 Task: Add the task  Improve website accessibility for users with visual impairments to the section Bug Bash in the project TradeWorks and add a Due Date to the respective task as 2024/05/06.
Action: Mouse moved to (66, 415)
Screenshot: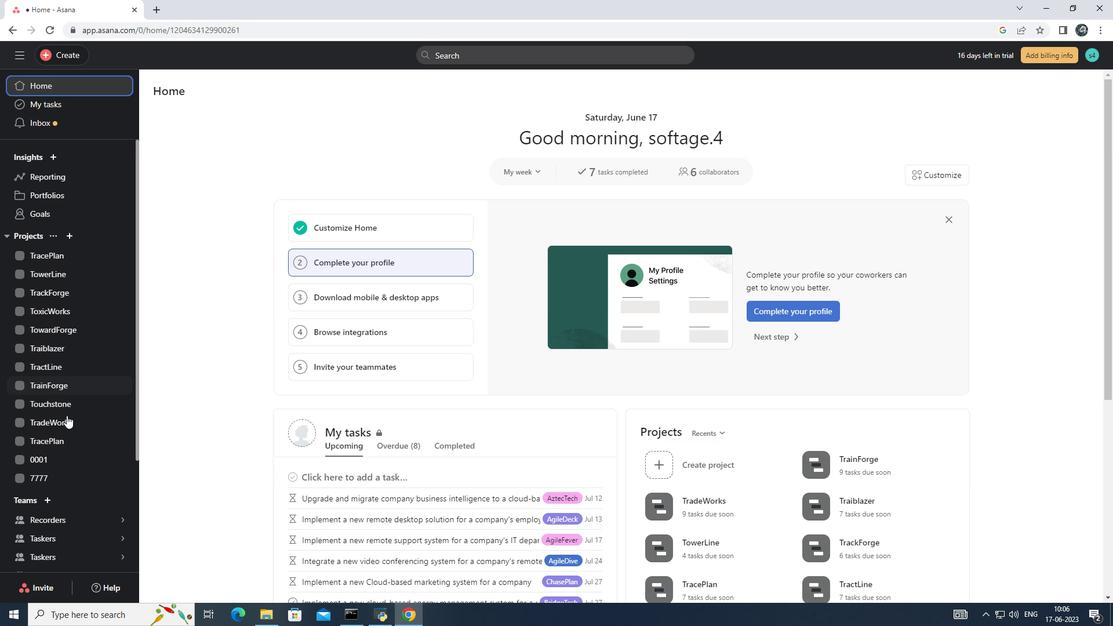 
Action: Mouse pressed left at (66, 415)
Screenshot: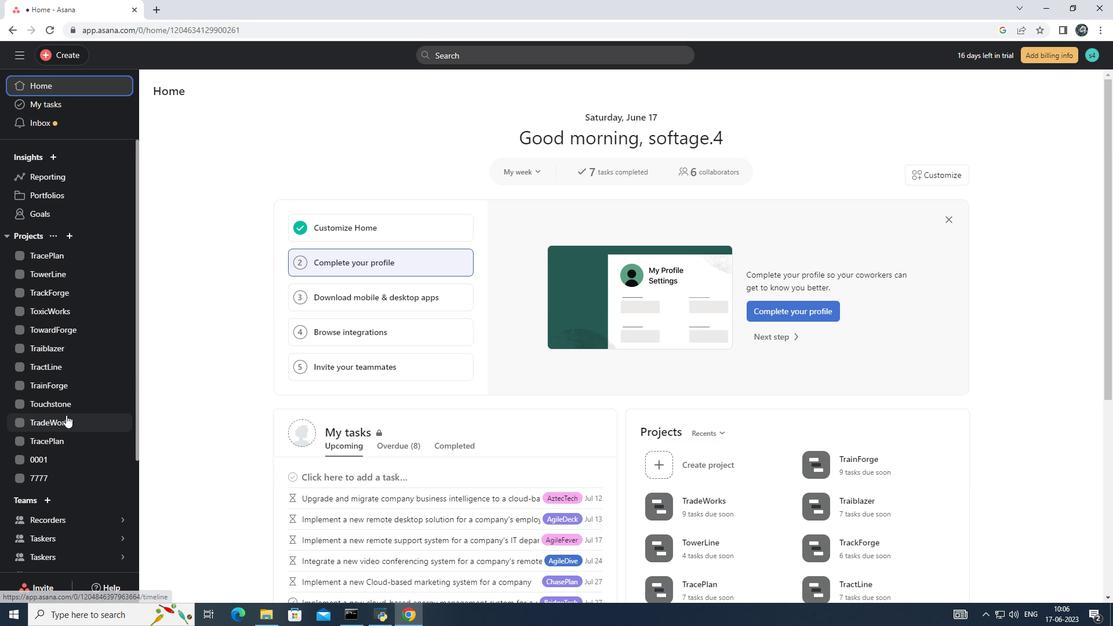 
Action: Mouse moved to (418, 274)
Screenshot: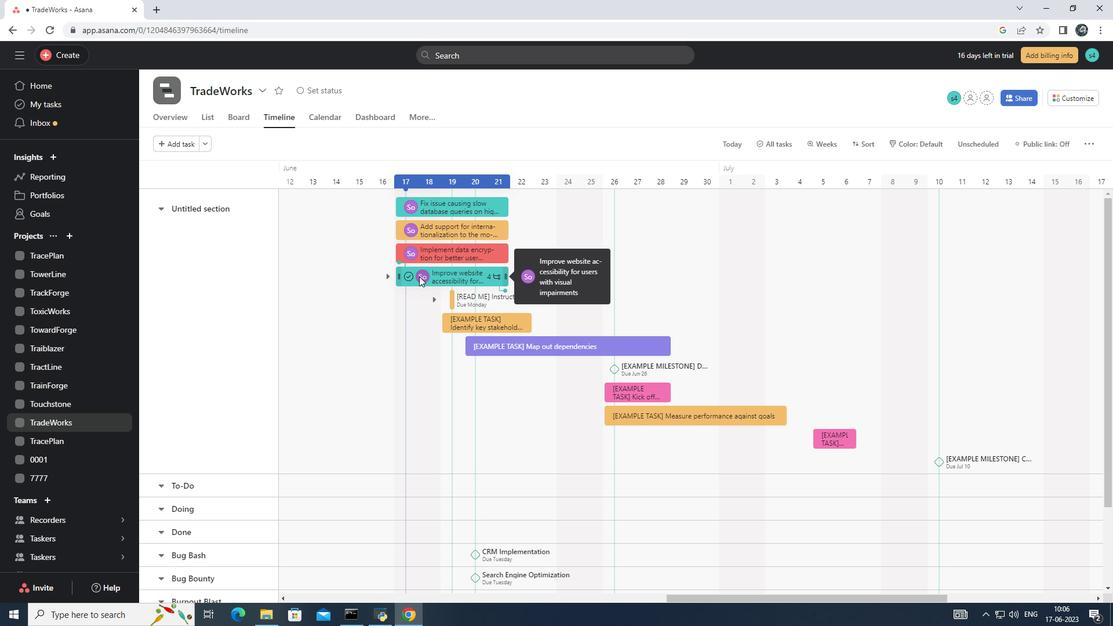 
Action: Mouse pressed left at (418, 274)
Screenshot: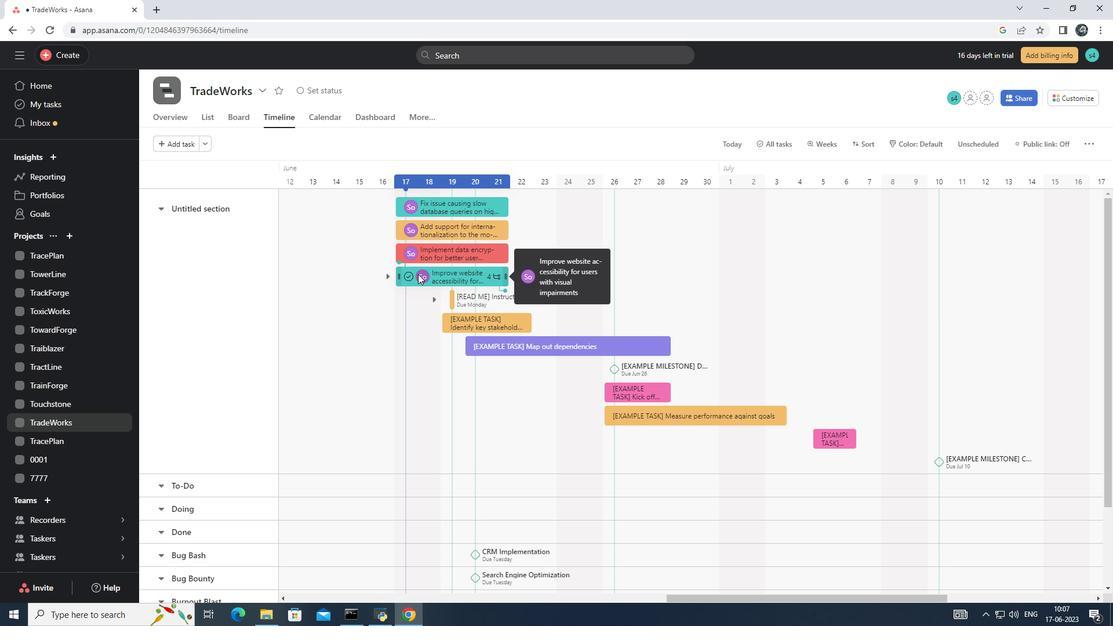 
Action: Mouse moved to (443, 510)
Screenshot: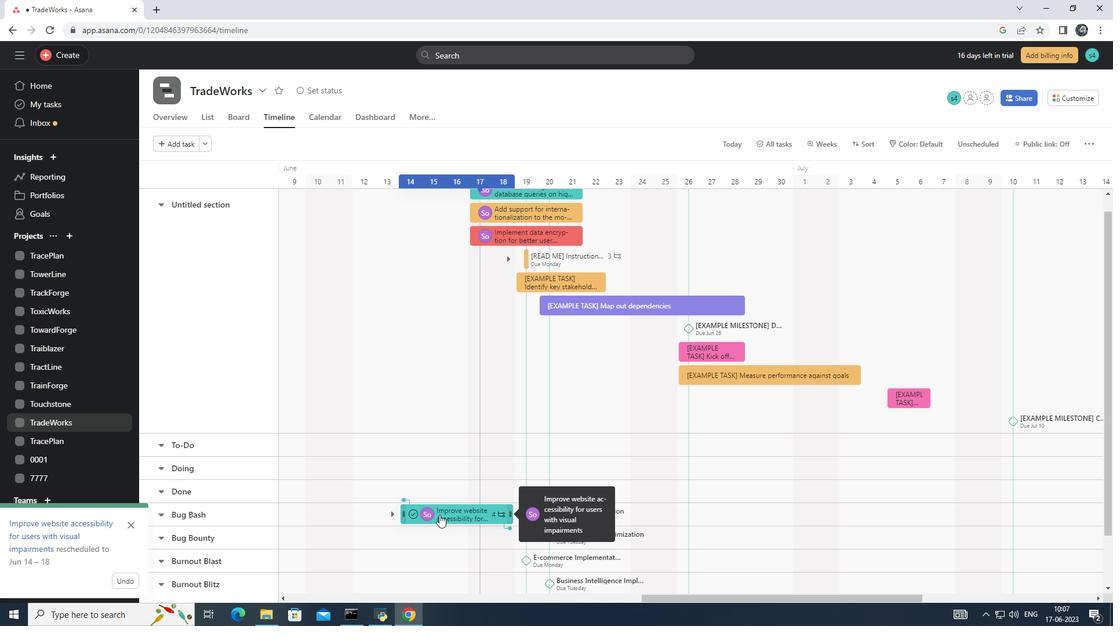 
Action: Mouse pressed left at (443, 510)
Screenshot: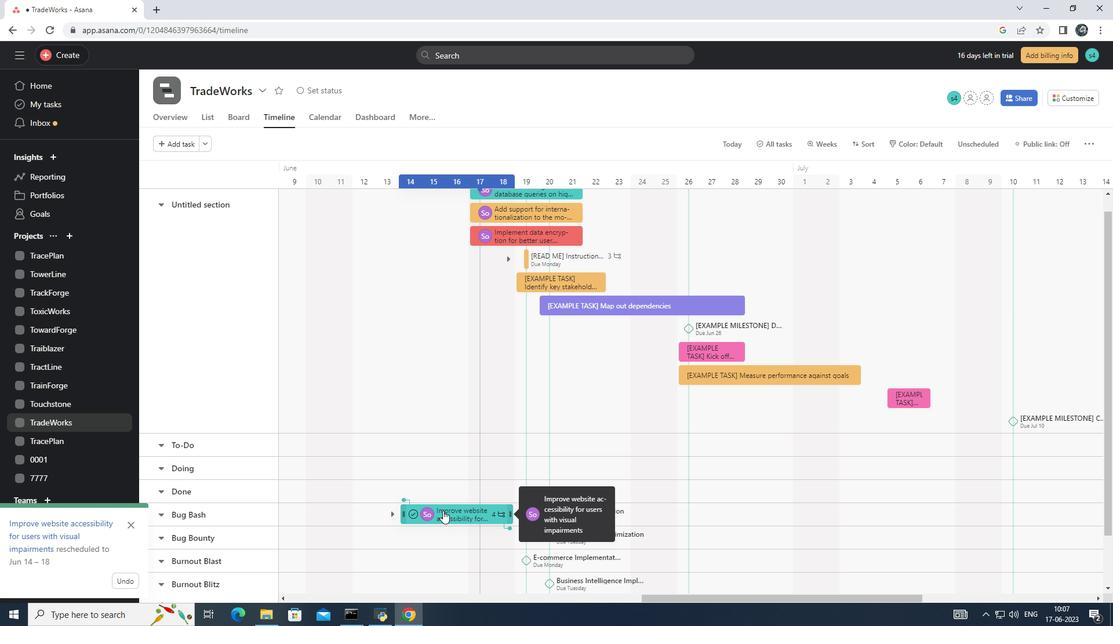 
Action: Mouse moved to (878, 247)
Screenshot: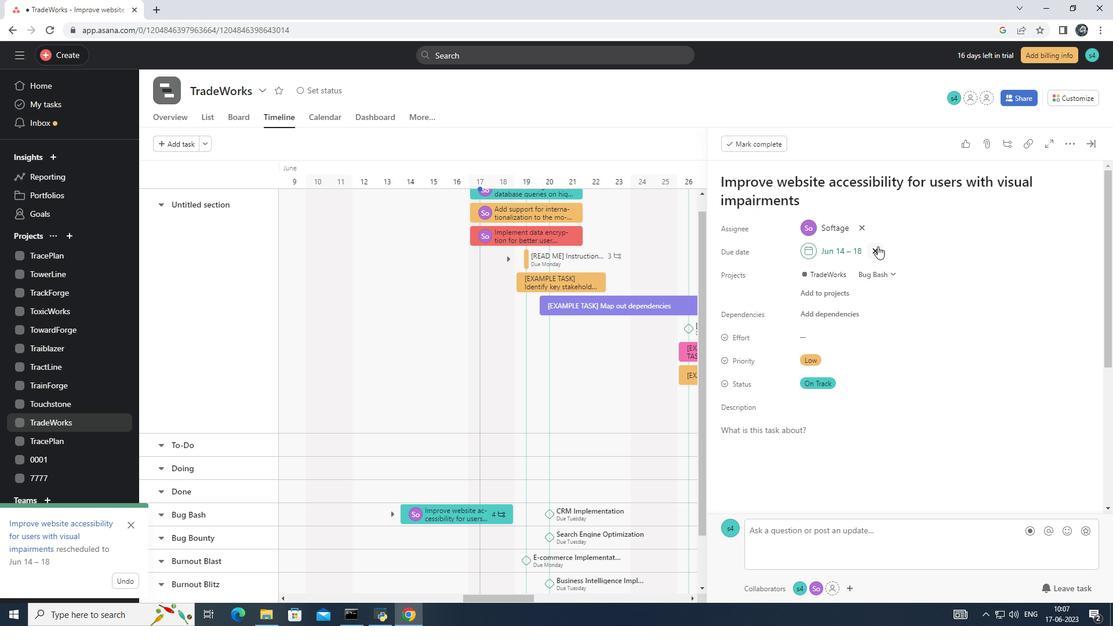 
Action: Mouse pressed left at (878, 247)
Screenshot: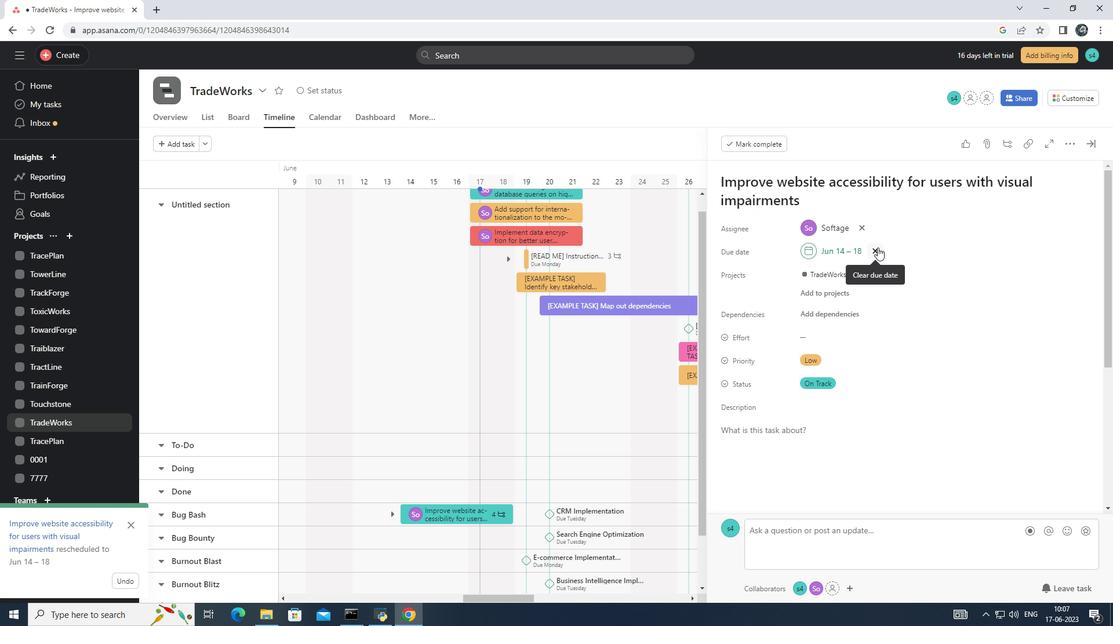 
Action: Mouse moved to (813, 249)
Screenshot: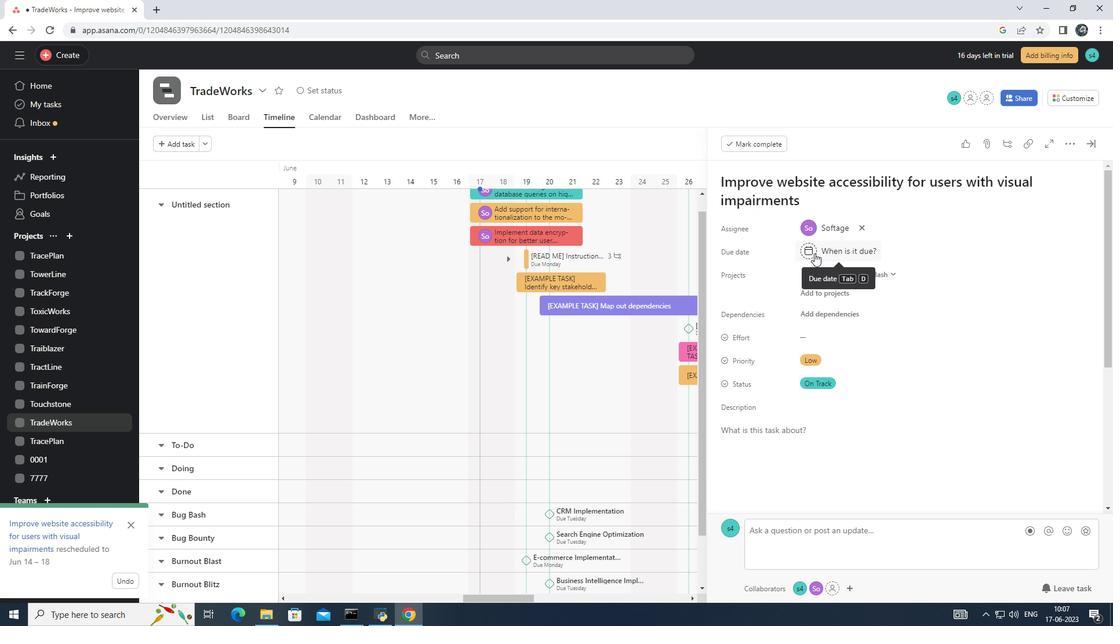 
Action: Mouse pressed left at (813, 249)
Screenshot: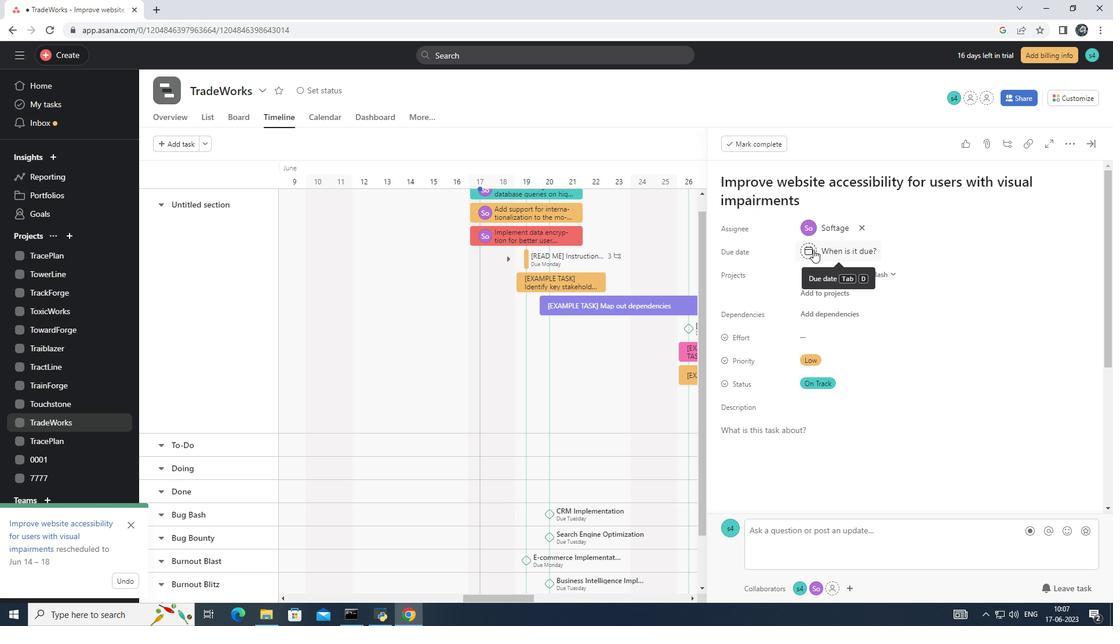 
Action: Mouse moved to (913, 278)
Screenshot: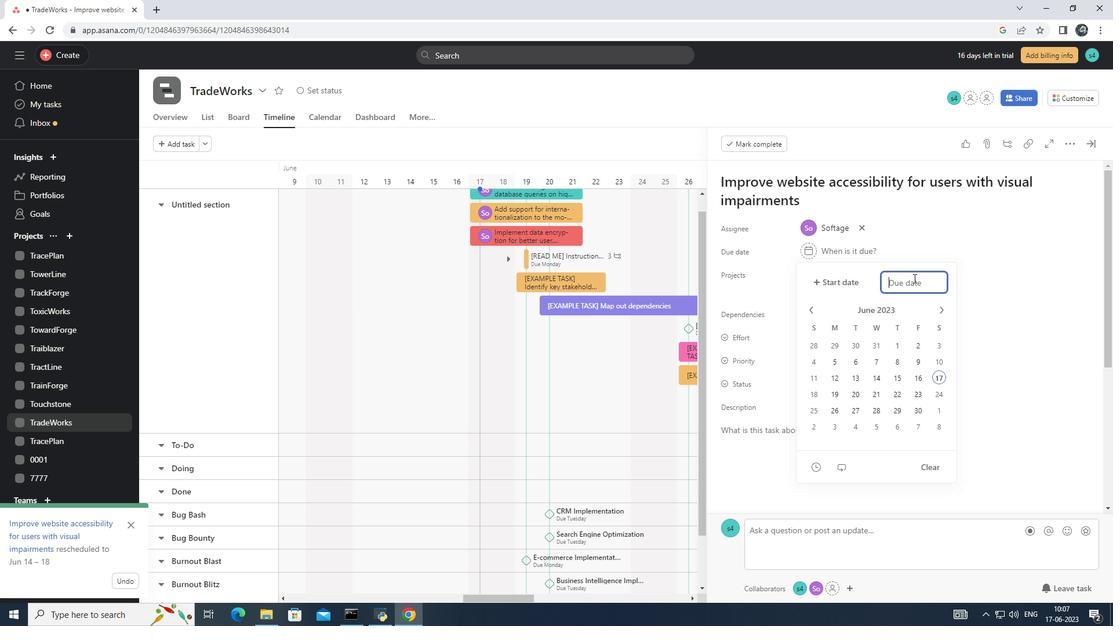 
Action: Mouse pressed left at (913, 278)
Screenshot: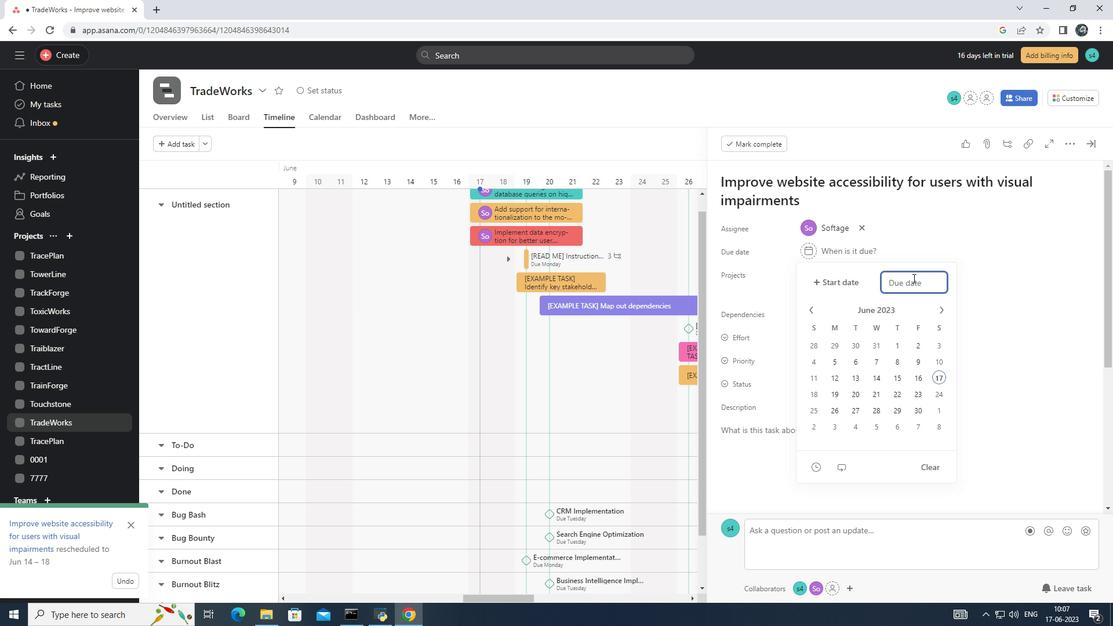 
Action: Key pressed 2024/05/06
Screenshot: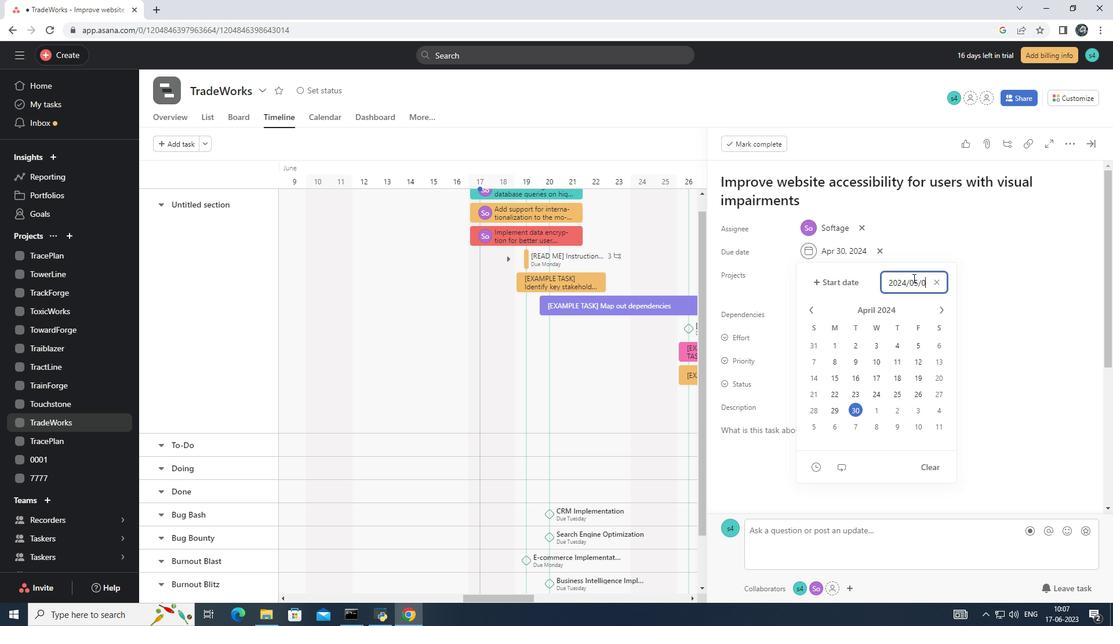 
Action: Mouse moved to (978, 307)
Screenshot: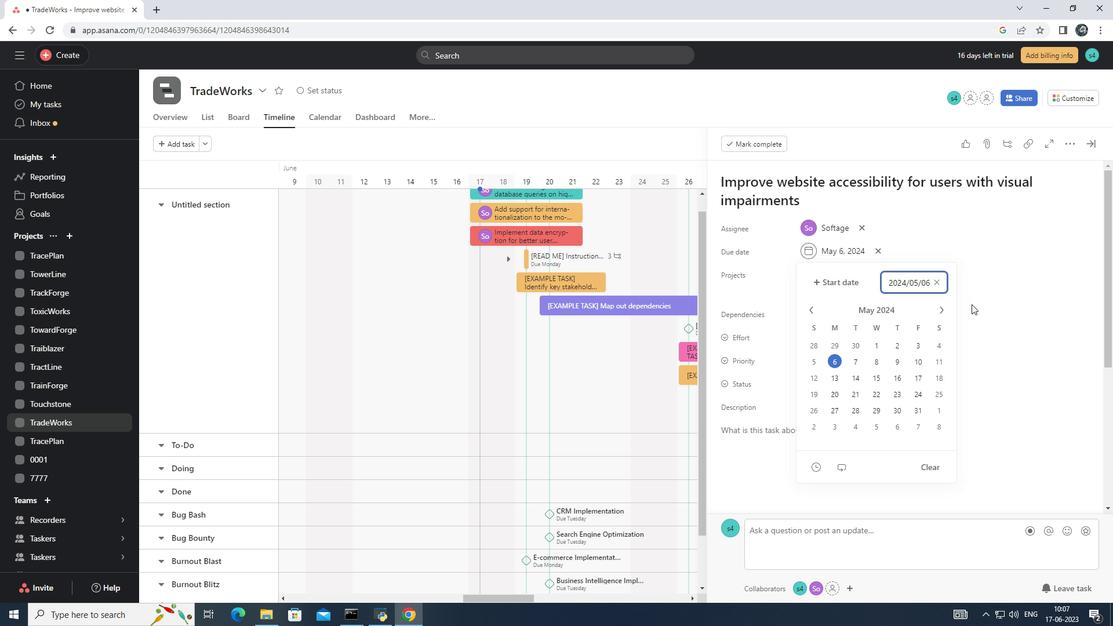 
Action: Mouse pressed left at (978, 307)
Screenshot: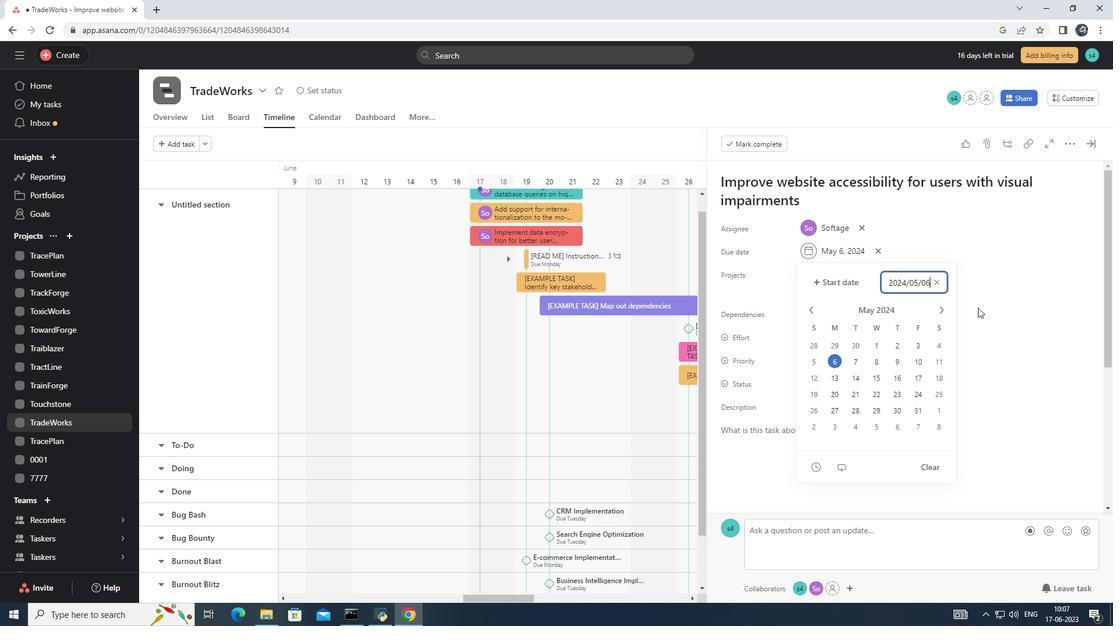 
